 Task: Add in the project TurboCharge an epic 'IT Service Desk Implementation'.
Action: Mouse moved to (185, 54)
Screenshot: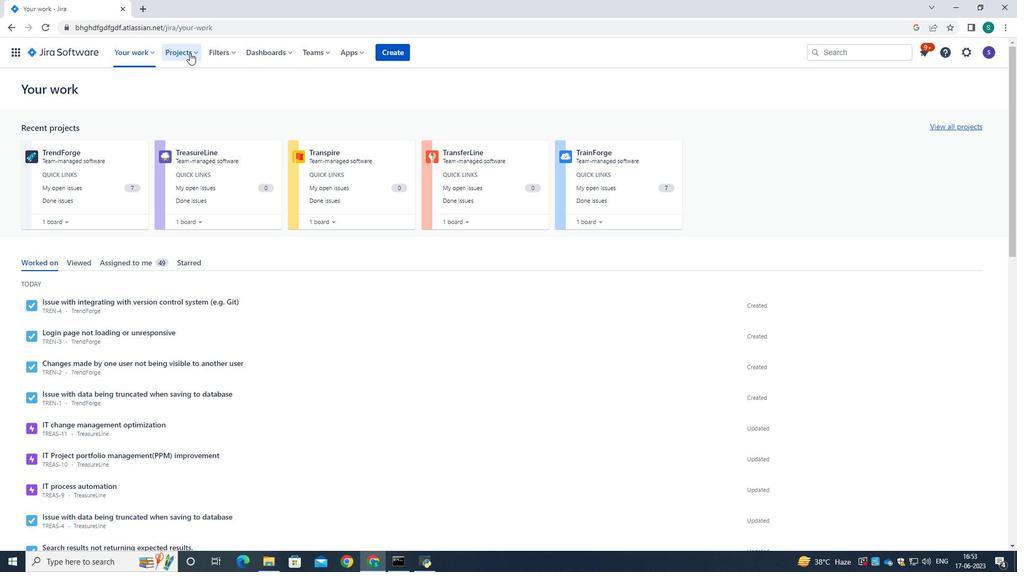 
Action: Mouse pressed left at (185, 54)
Screenshot: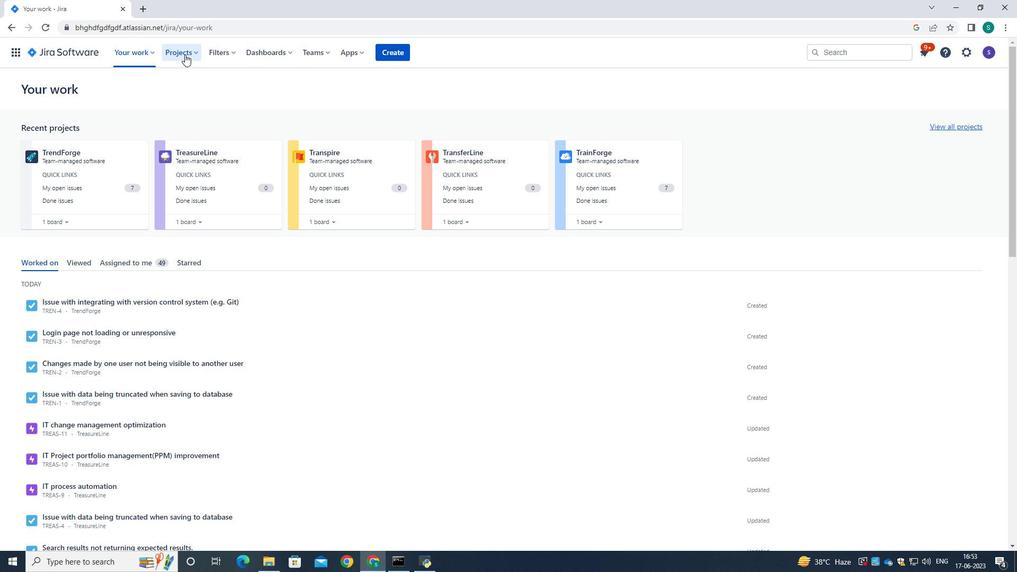 
Action: Mouse moved to (203, 104)
Screenshot: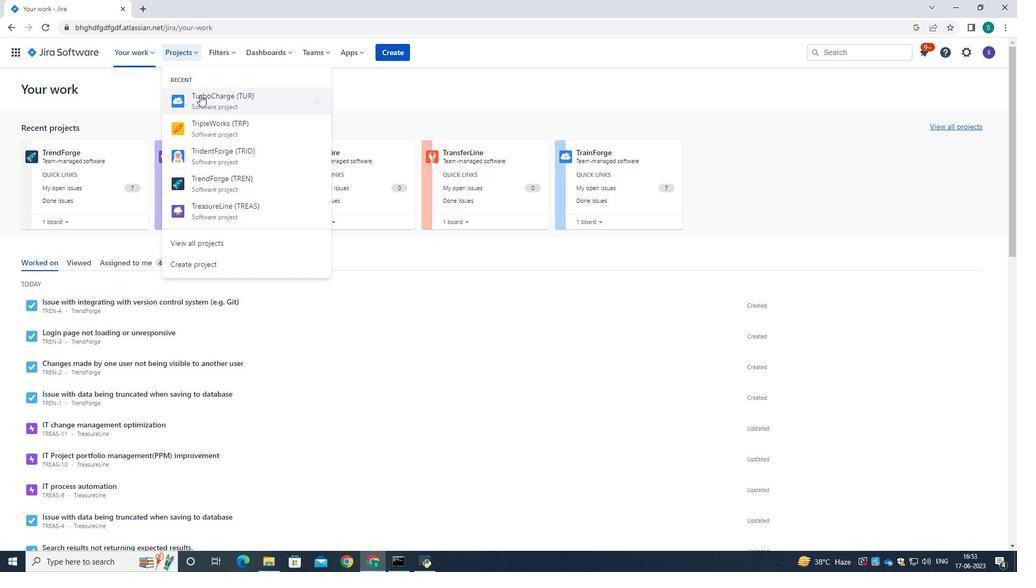 
Action: Mouse pressed left at (203, 104)
Screenshot: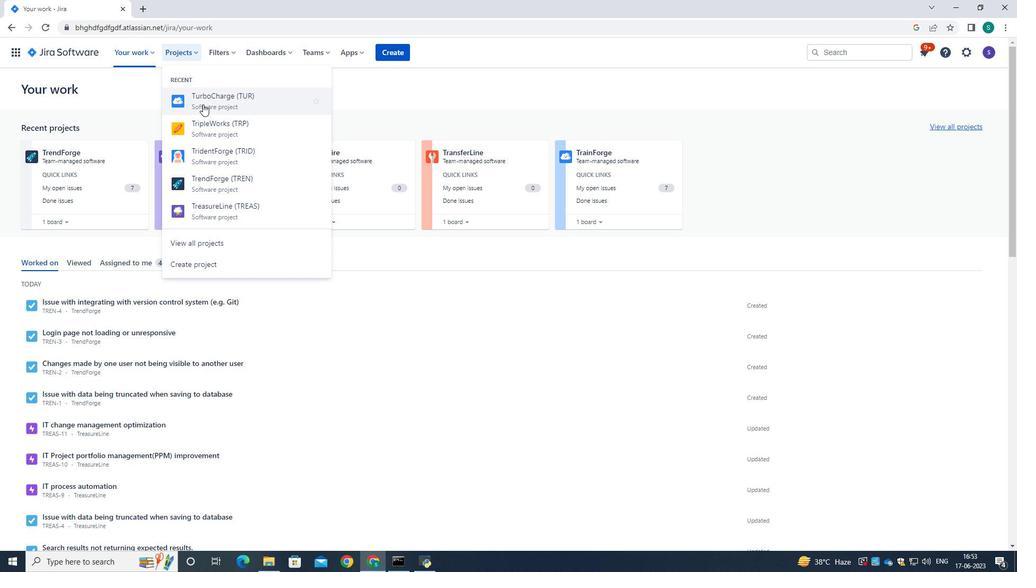
Action: Mouse moved to (58, 166)
Screenshot: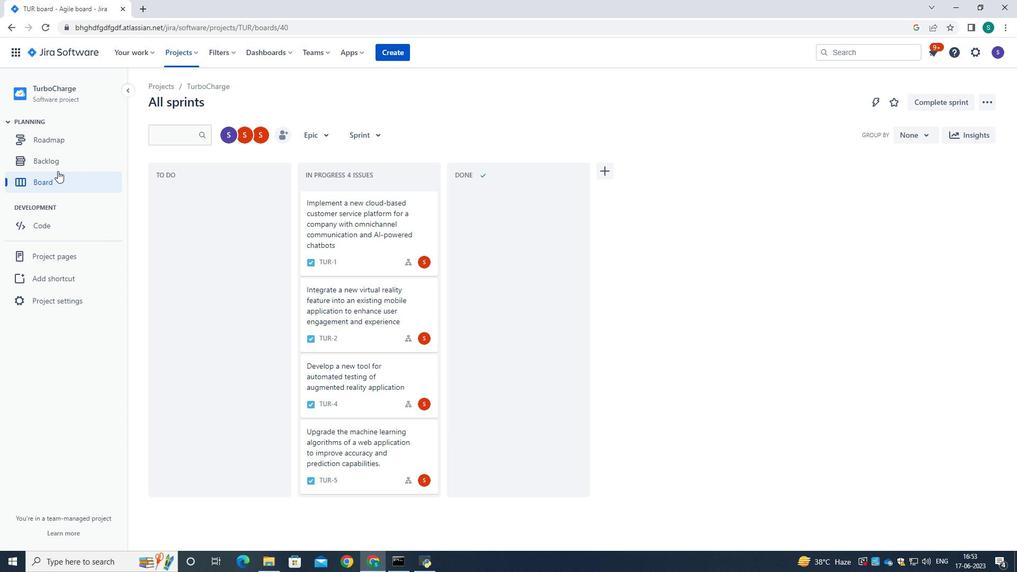 
Action: Mouse pressed left at (58, 166)
Screenshot: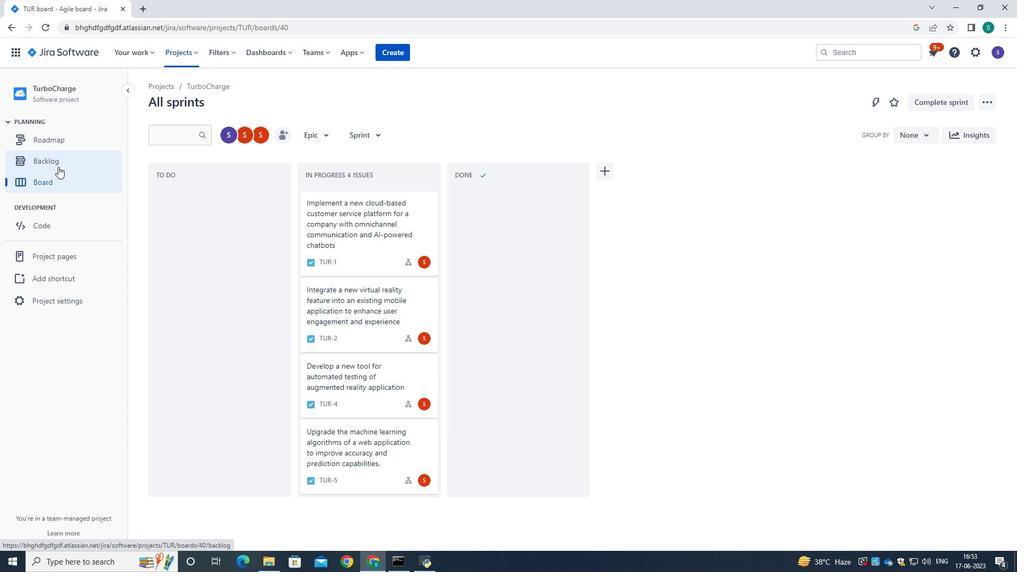 
Action: Mouse moved to (207, 260)
Screenshot: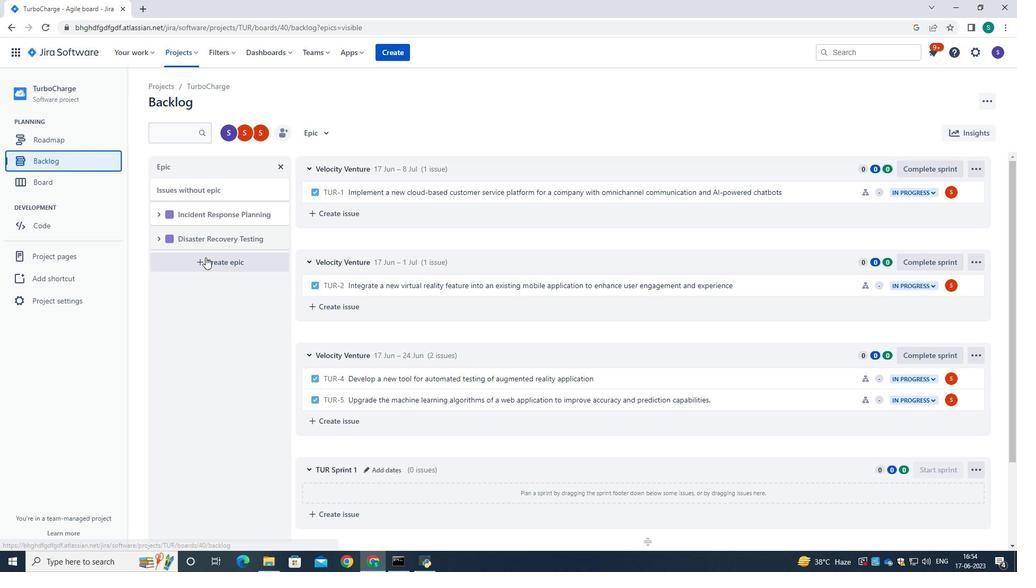 
Action: Mouse pressed left at (207, 260)
Screenshot: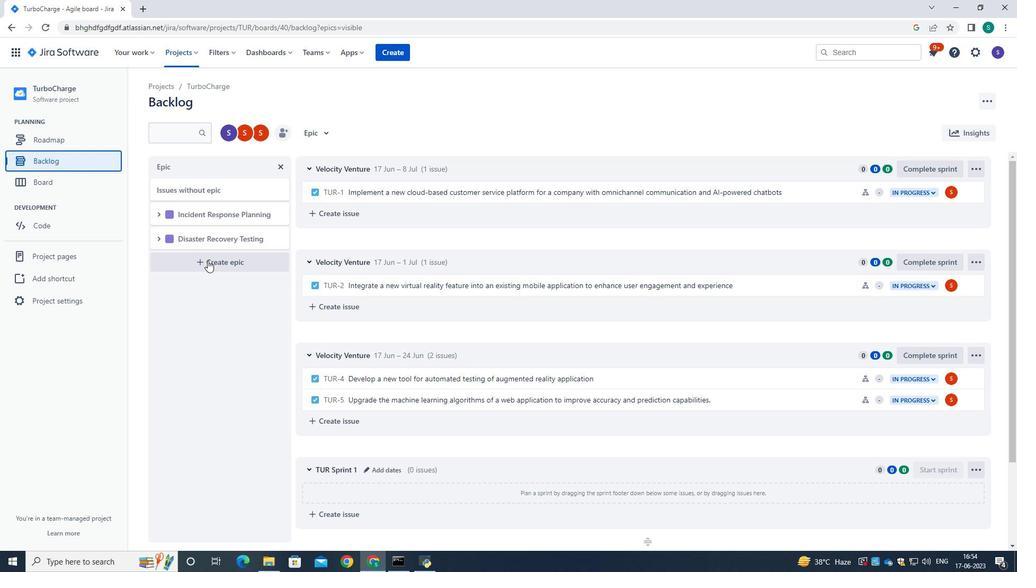 
Action: Mouse moved to (214, 262)
Screenshot: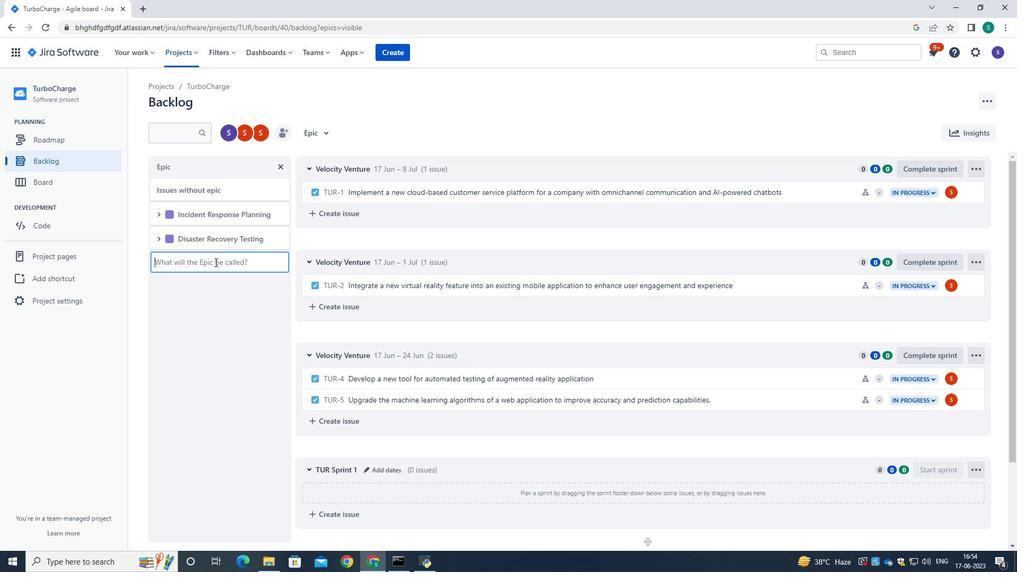 
Action: Mouse pressed left at (214, 262)
Screenshot: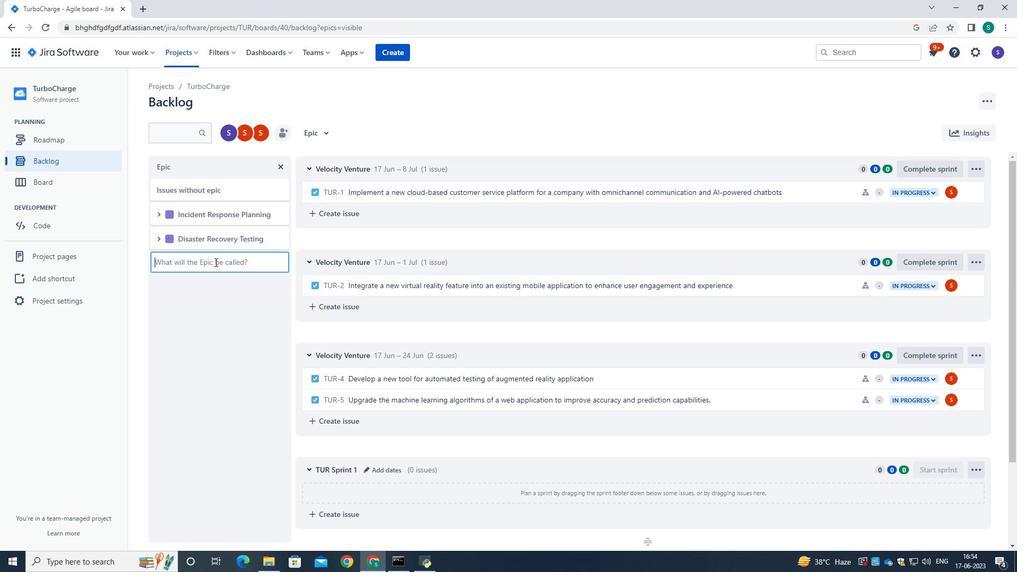 
Action: Key pressed <Key.caps_lock>IT<Key.space><Key.caps_lock>s<Key.caps_lock><Key.backspace>S<Key.caps_lock>eer<Key.backspace><Key.backspace>rvice<Key.space><Key.caps_lock>D<Key.caps_lock>esk<Key.space><Key.caps_lock>I<Key.caps_lock>mplementation<Key.enter>
Screenshot: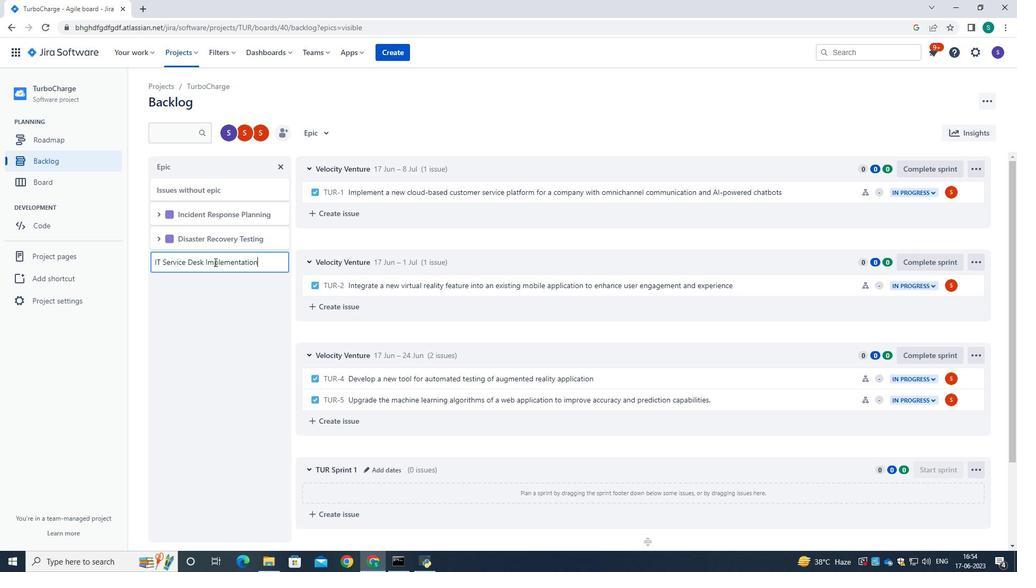 
Action: Mouse moved to (220, 344)
Screenshot: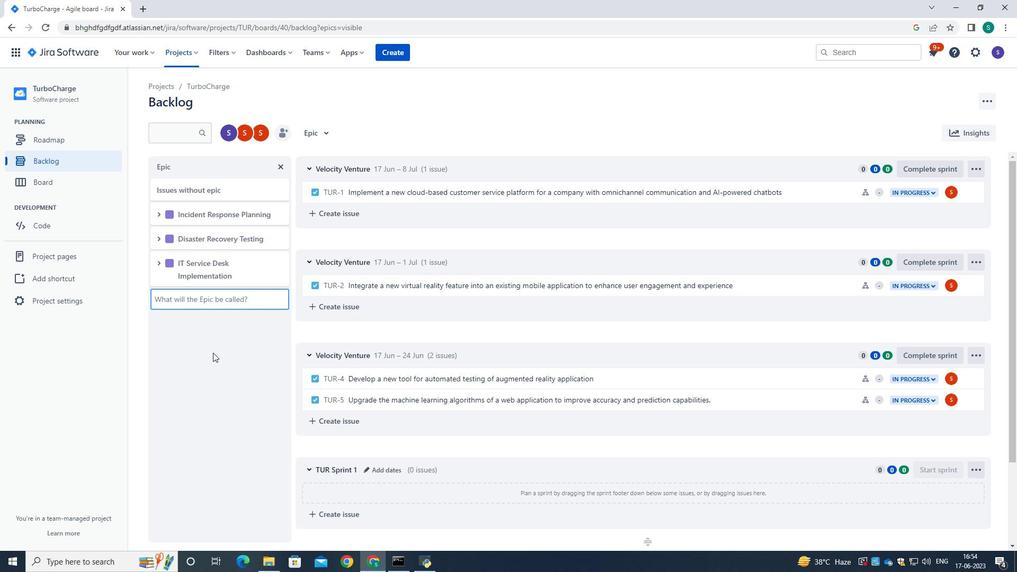 
Action: Mouse pressed left at (220, 344)
Screenshot: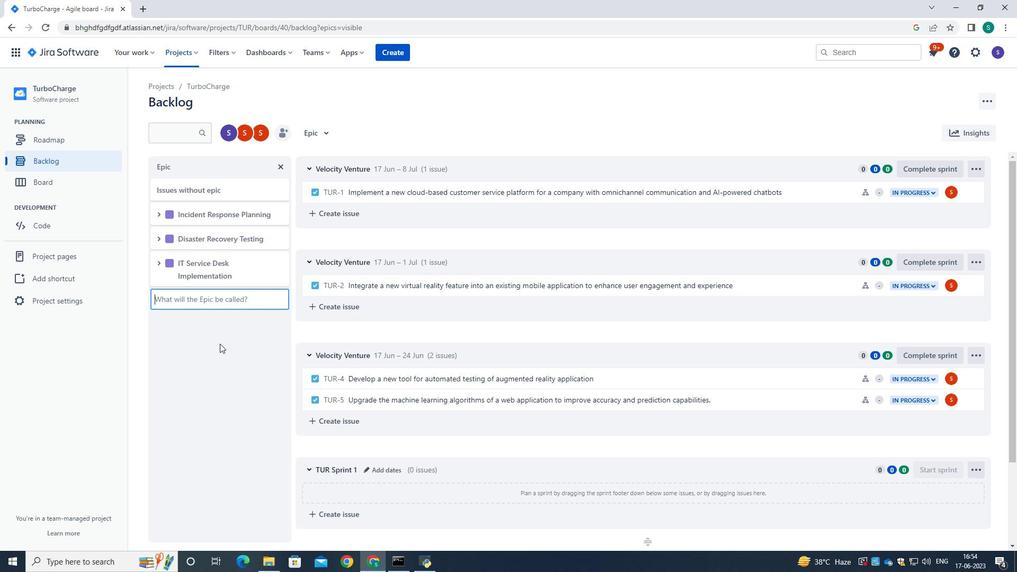 
